 Task: Use Sideman Strut Medium Effect in this video Movie B.mp4
Action: Mouse moved to (286, 105)
Screenshot: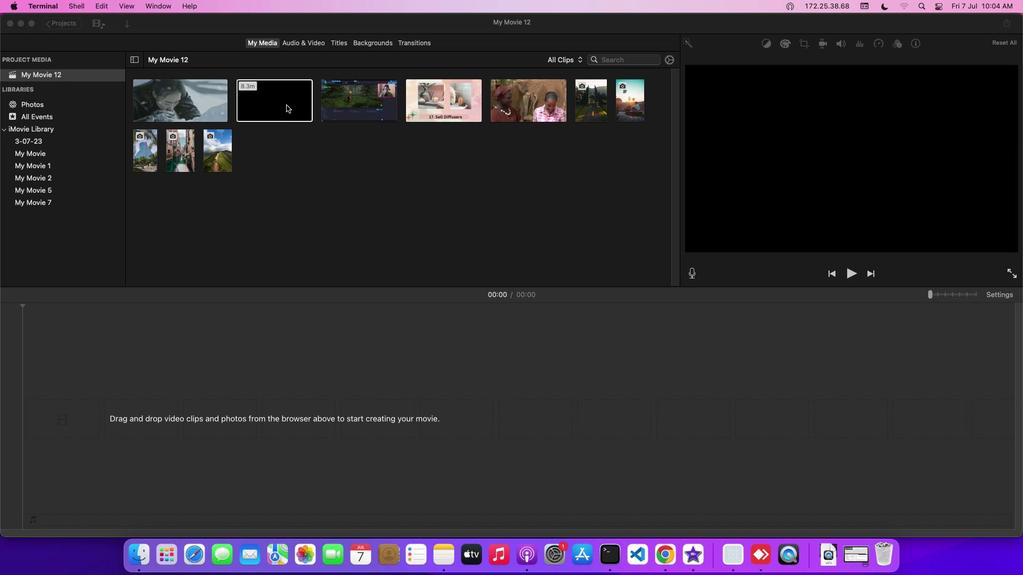 
Action: Mouse pressed left at (286, 105)
Screenshot: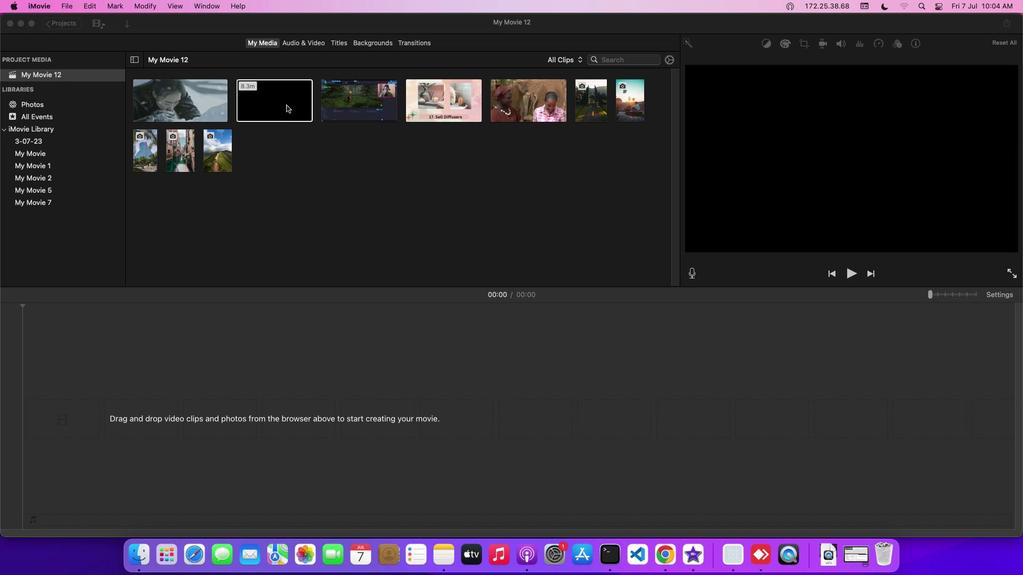 
Action: Mouse moved to (295, 43)
Screenshot: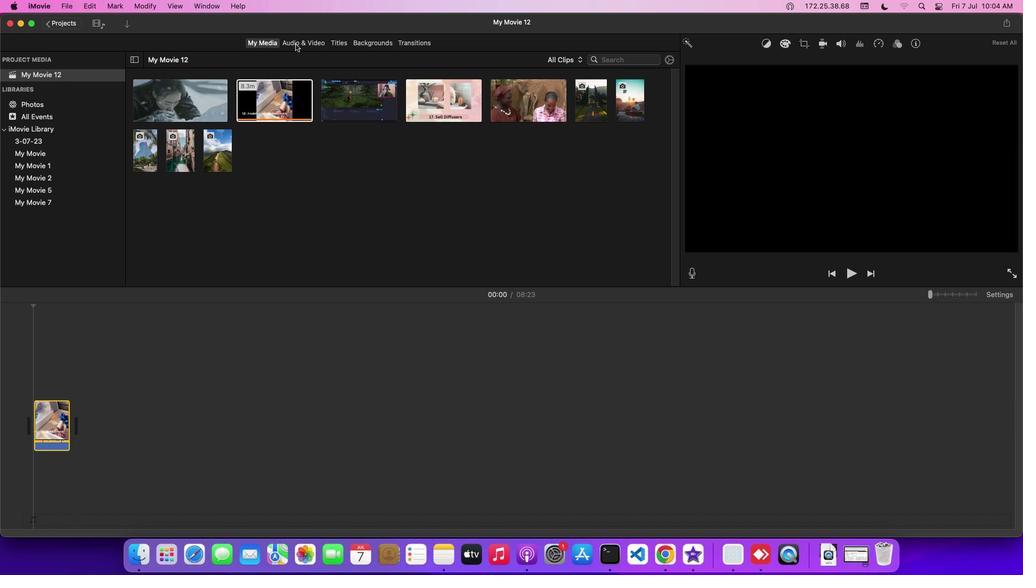 
Action: Mouse pressed left at (295, 43)
Screenshot: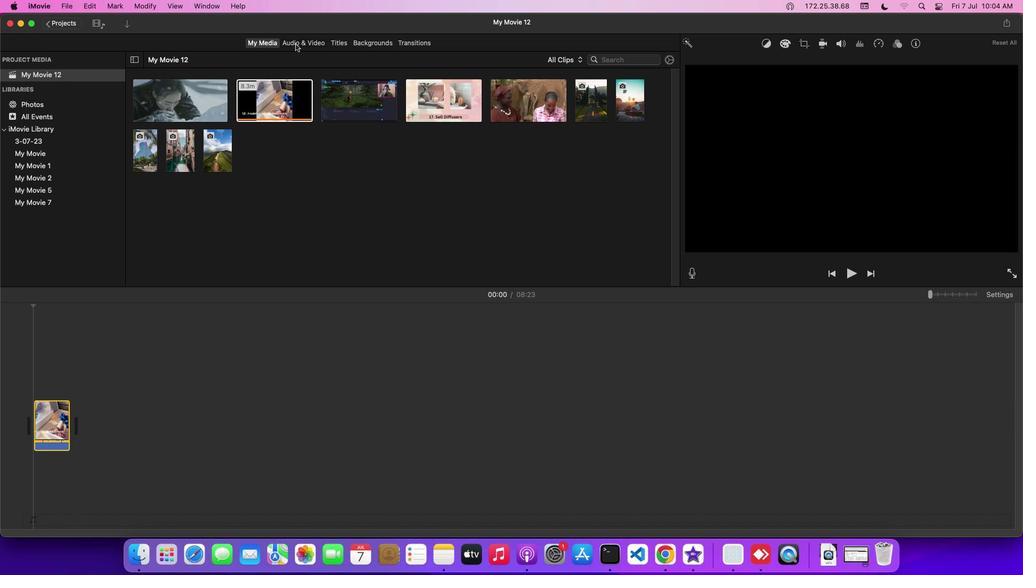 
Action: Mouse moved to (59, 98)
Screenshot: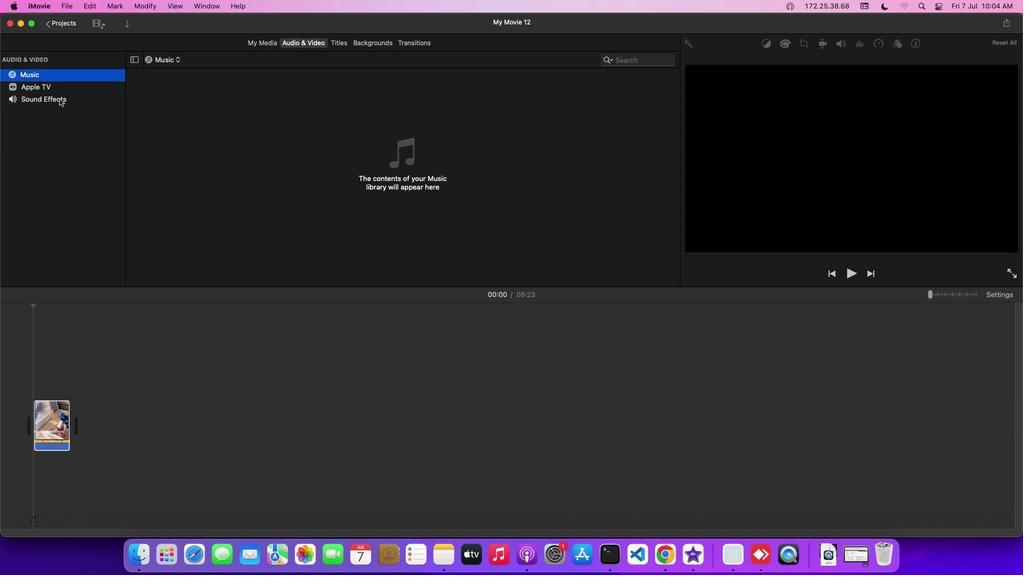 
Action: Mouse pressed left at (59, 98)
Screenshot: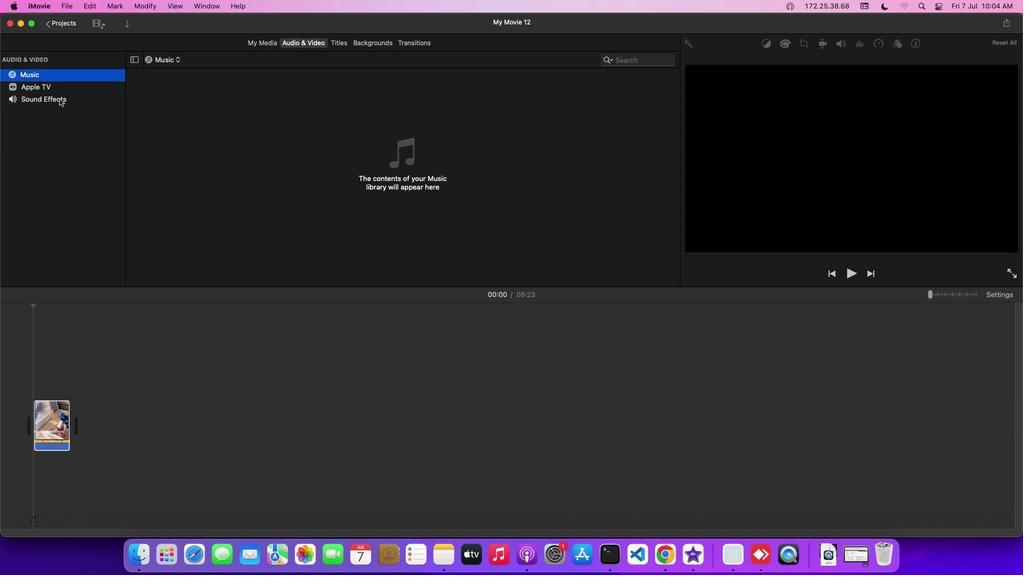 
Action: Mouse moved to (184, 223)
Screenshot: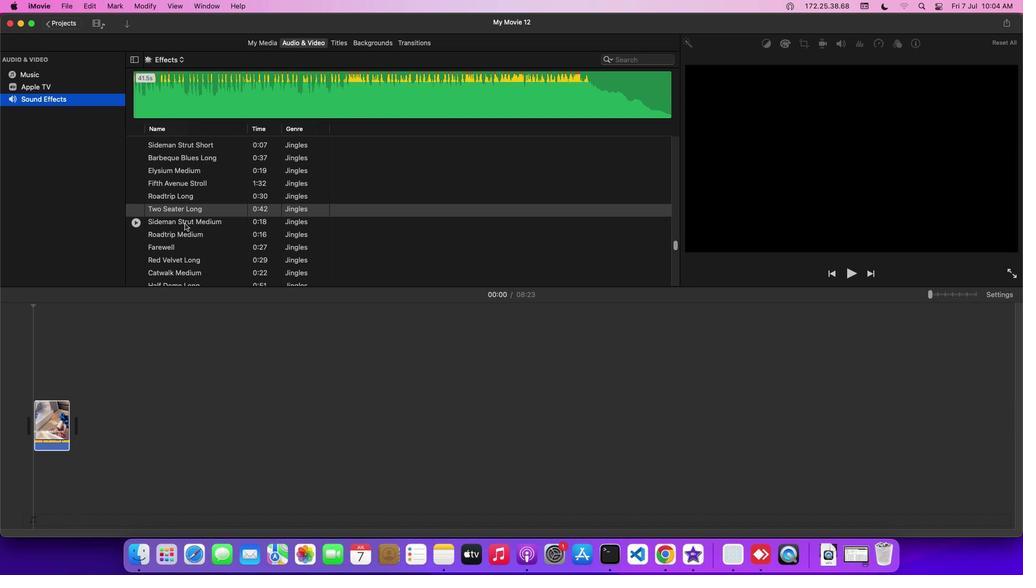 
Action: Mouse pressed left at (184, 223)
Screenshot: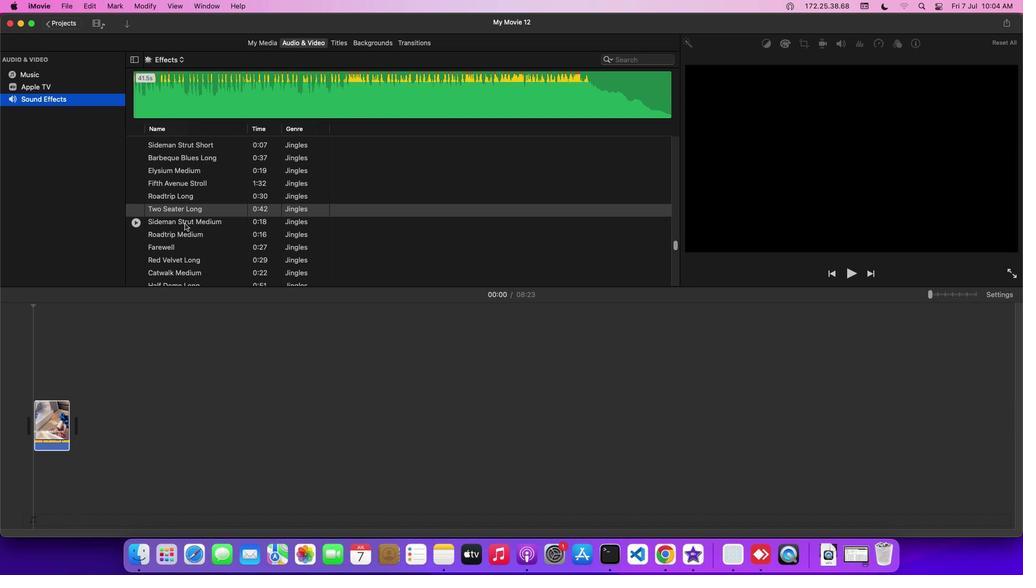 
Action: Mouse moved to (181, 235)
Screenshot: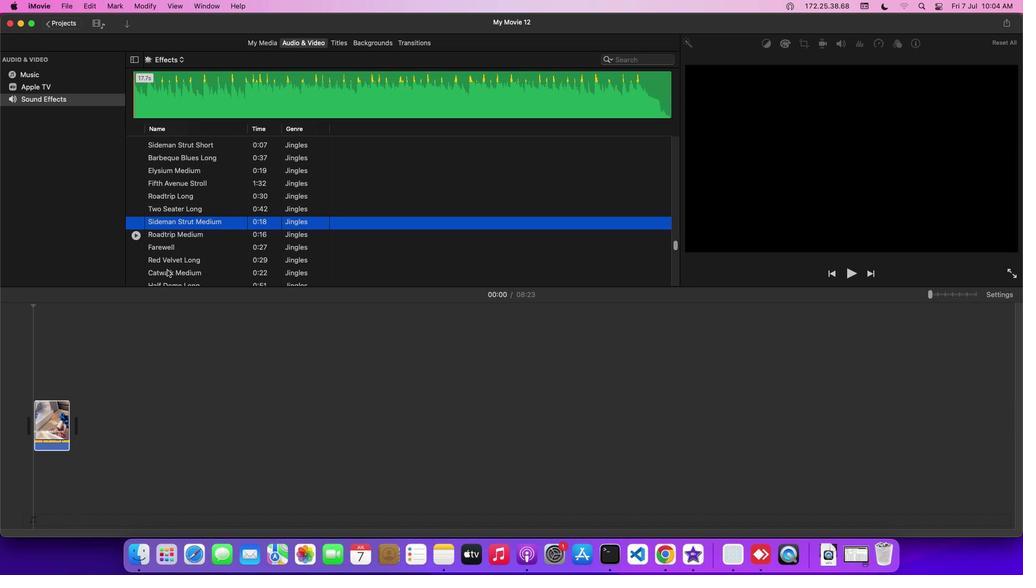 
Action: Mouse pressed left at (181, 235)
Screenshot: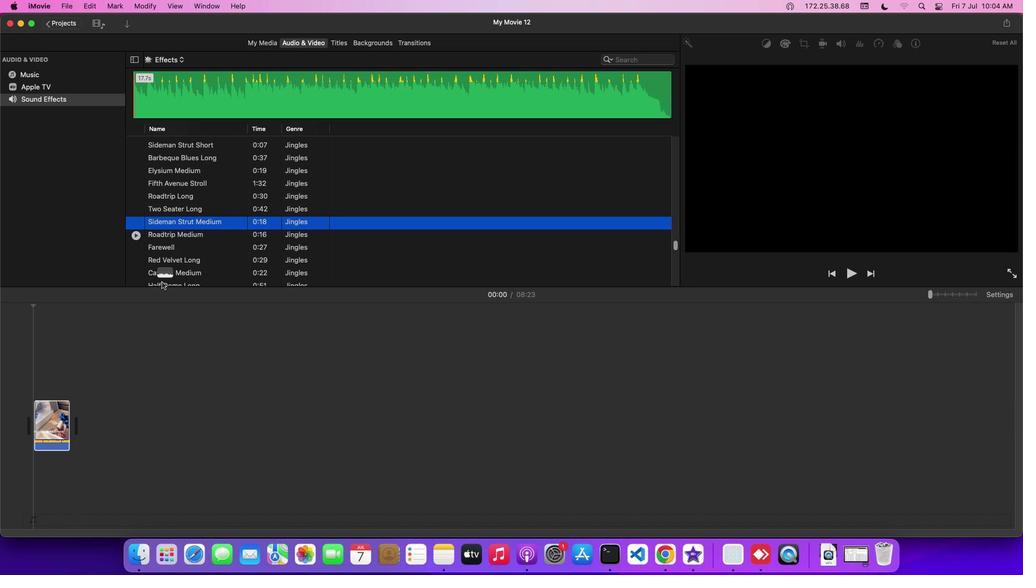 
Action: Mouse moved to (248, 410)
Screenshot: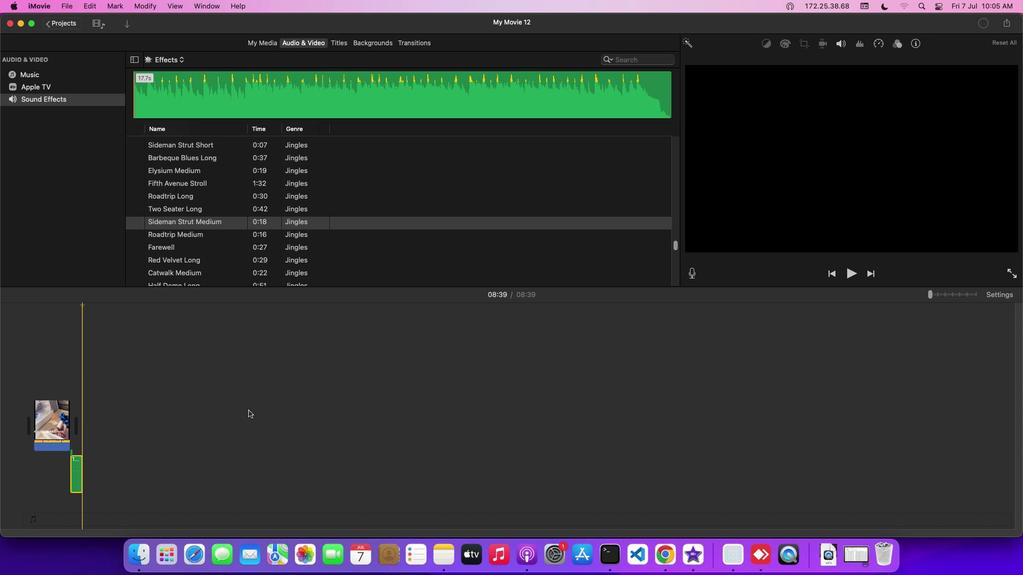 
